 Task: Select the pages with custom.
Action: Mouse moved to (37, 66)
Screenshot: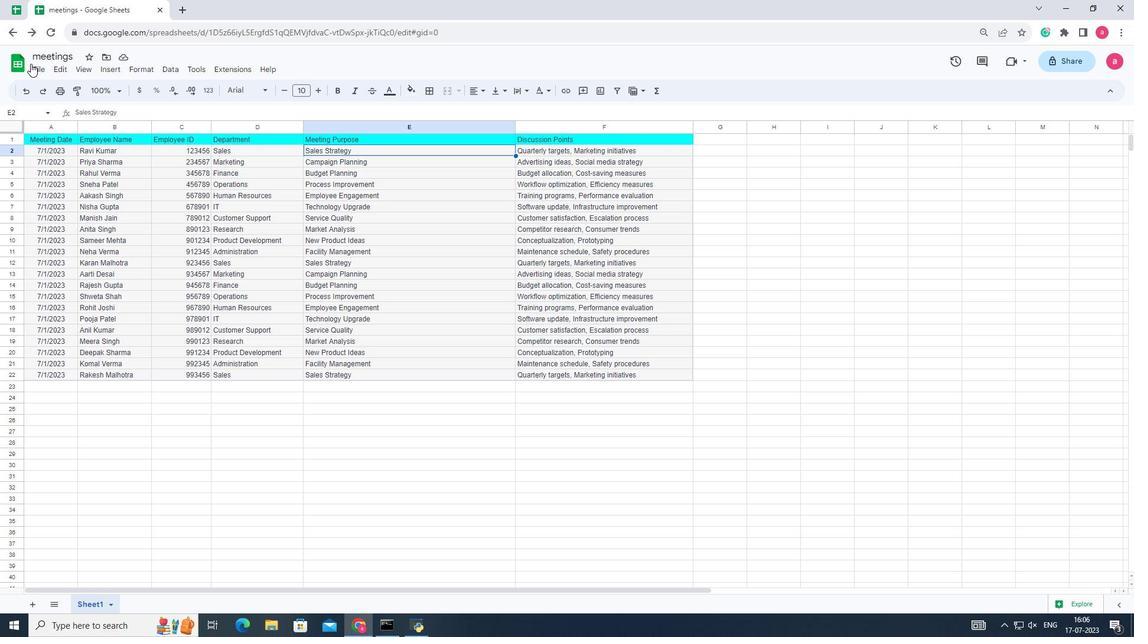
Action: Mouse pressed left at (37, 66)
Screenshot: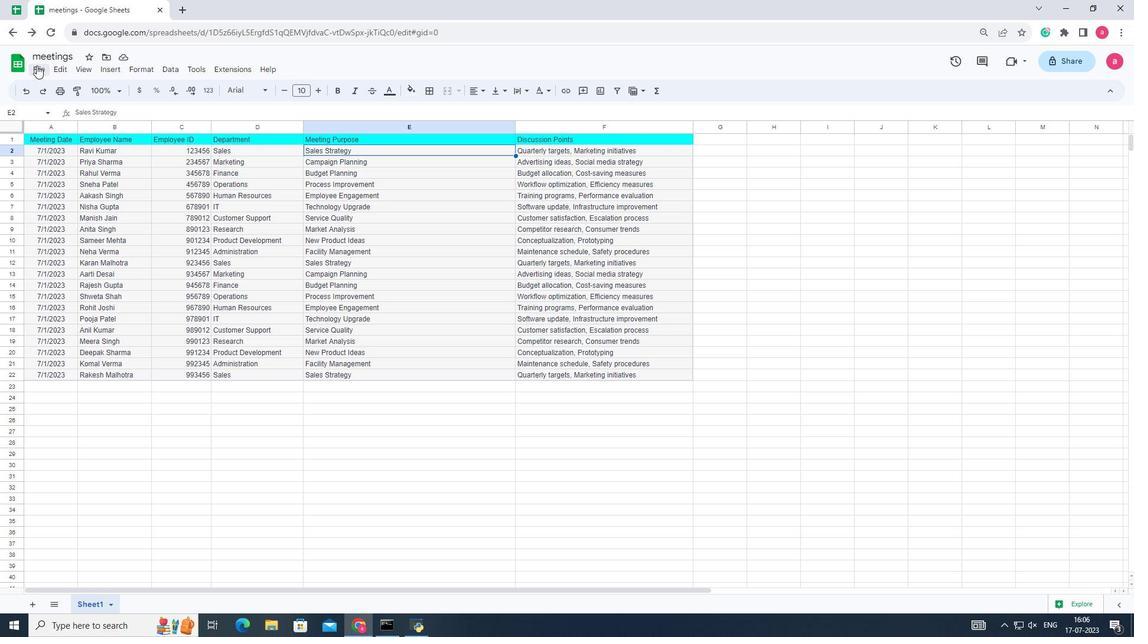 
Action: Mouse moved to (80, 385)
Screenshot: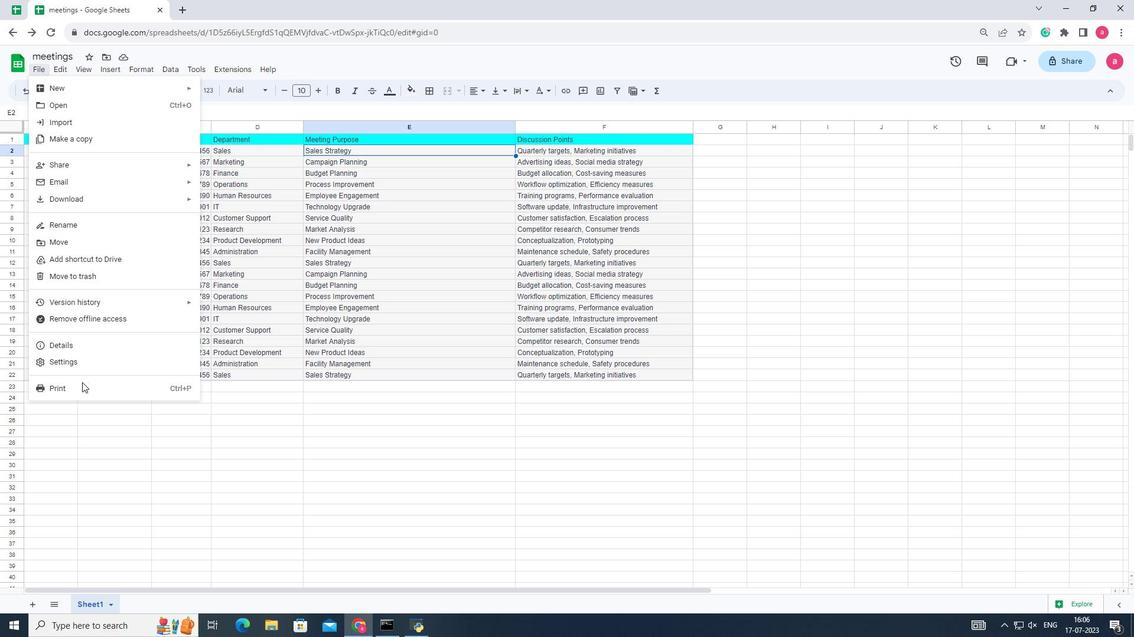 
Action: Mouse pressed left at (80, 385)
Screenshot: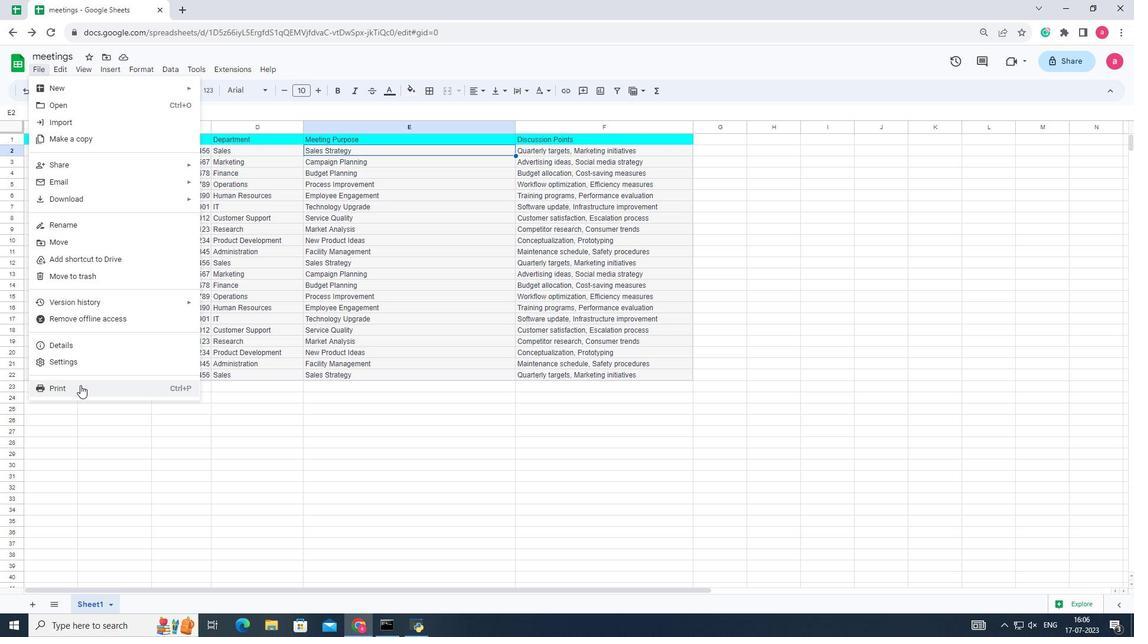 
Action: Mouse moved to (1089, 60)
Screenshot: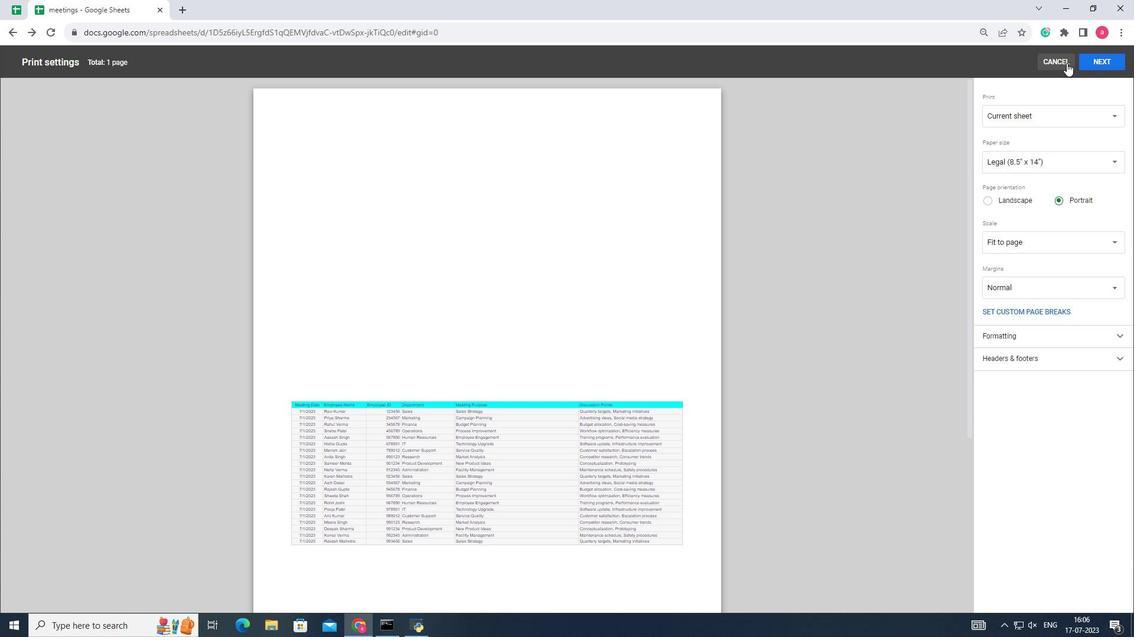 
Action: Mouse pressed left at (1089, 60)
Screenshot: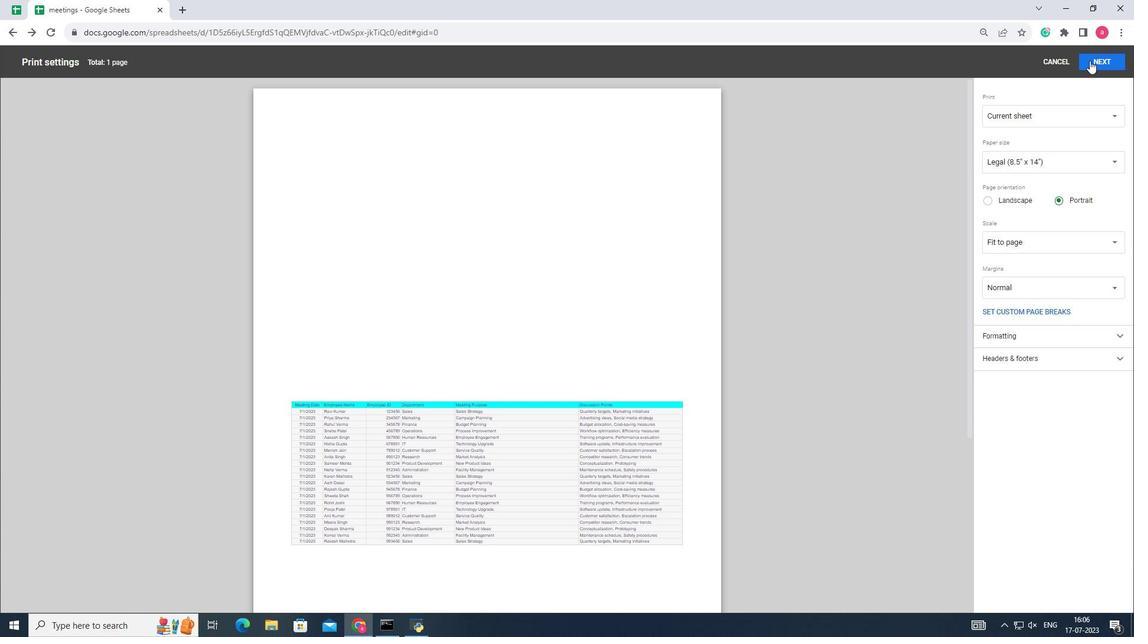 
Action: Mouse moved to (846, 128)
Screenshot: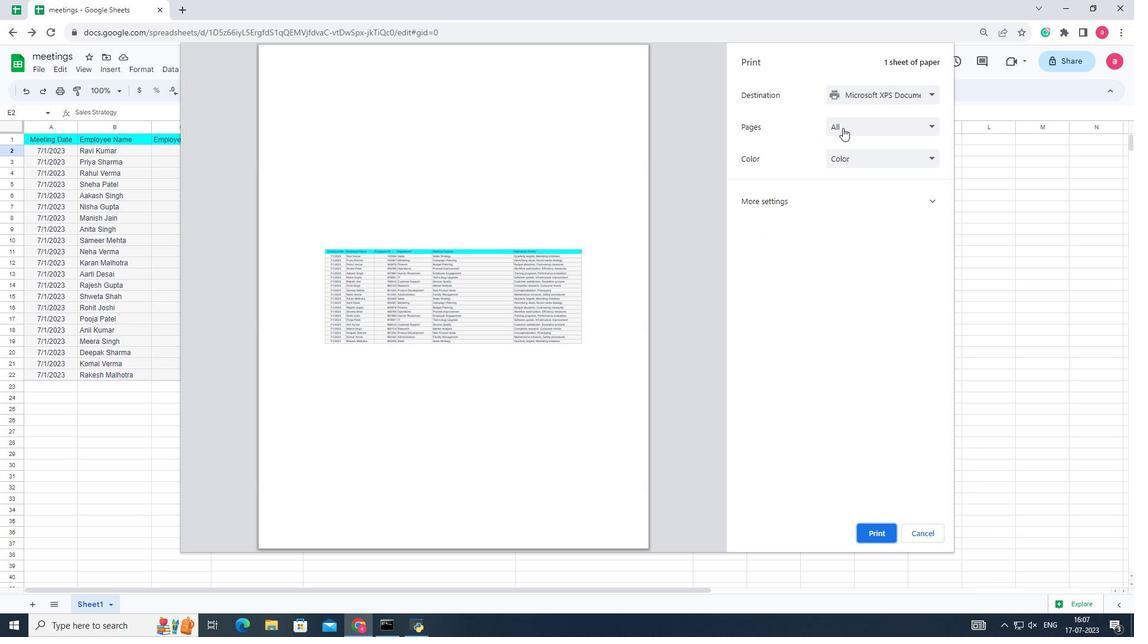
Action: Mouse pressed left at (846, 128)
Screenshot: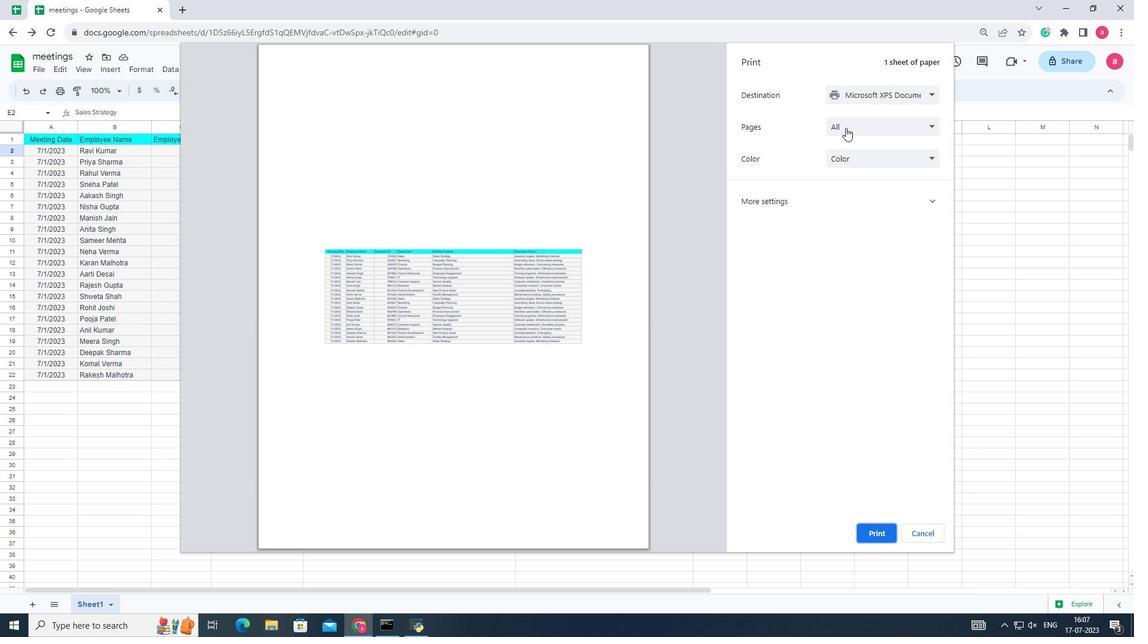 
Action: Mouse moved to (845, 152)
Screenshot: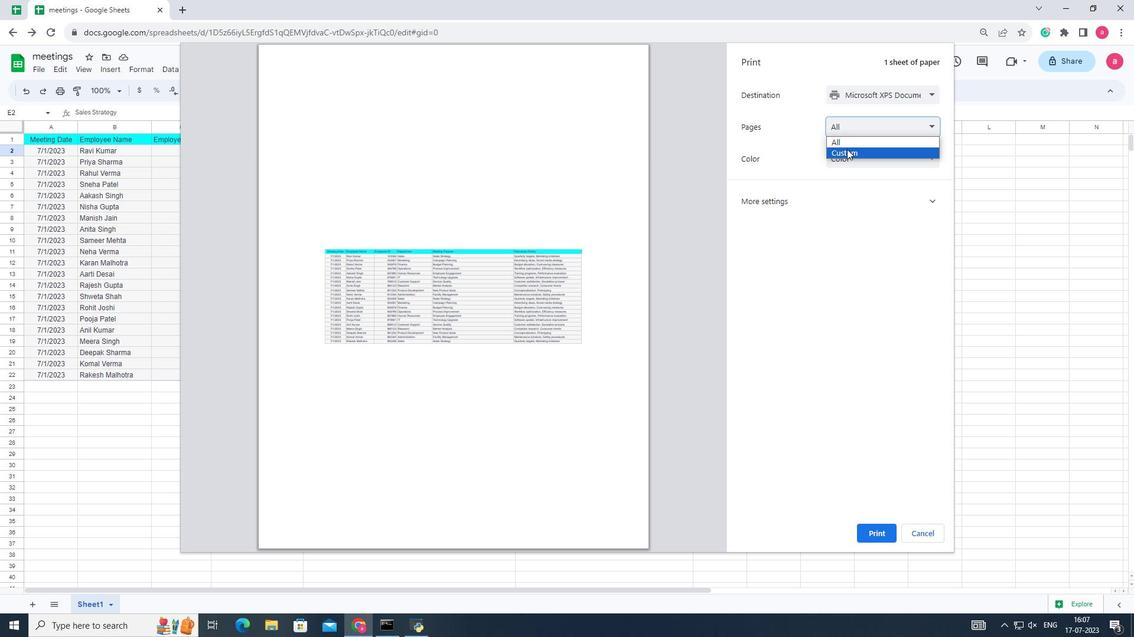 
Action: Mouse pressed left at (845, 152)
Screenshot: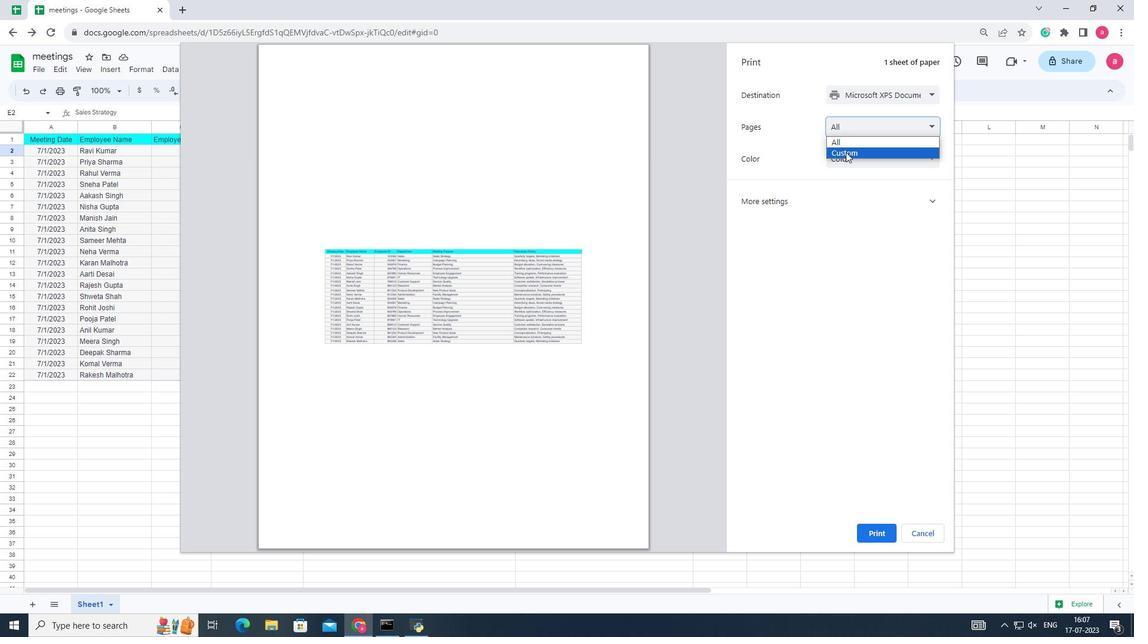 
